 Task: Open Card Card0000000327 in Board Board0000000082 in Workspace WS0000000028 in Trello. Add Member carxxstreet791@gmail.com to Card Card0000000327 in Board Board0000000082 in Workspace WS0000000028 in Trello. Add Orange Label titled Label0000000327 to Card Card0000000327 in Board Board0000000082 in Workspace WS0000000028 in Trello. Add Checklist CL0000000327 to Card Card0000000327 in Board Board0000000082 in Workspace WS0000000028 in Trello. Add Dates with Start Date as Jun 01 2023 and Due Date as Jun 30 2023 to Card Card0000000327 in Board Board0000000082 in Workspace WS0000000028 in Trello
Action: Mouse moved to (333, 382)
Screenshot: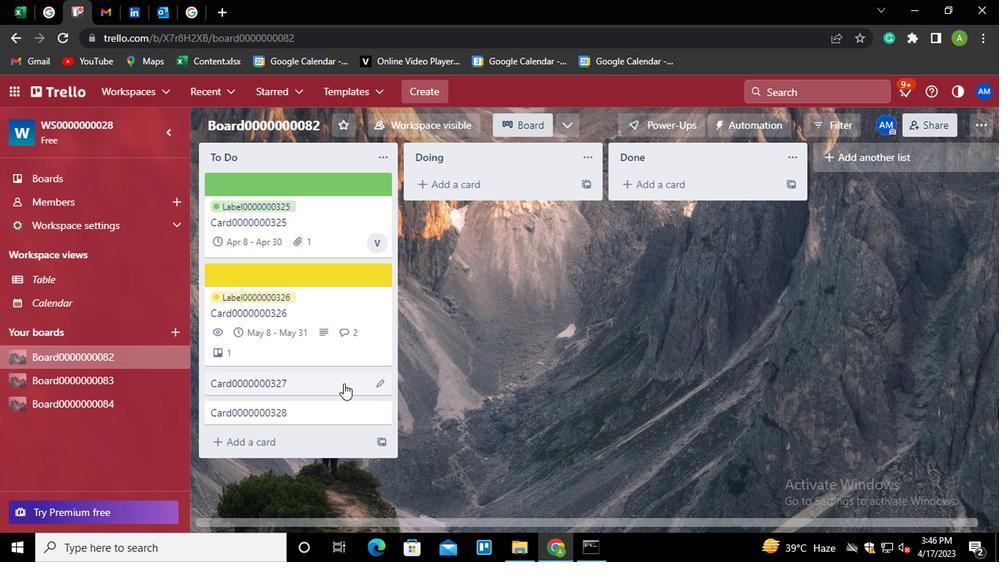 
Action: Mouse pressed left at (333, 382)
Screenshot: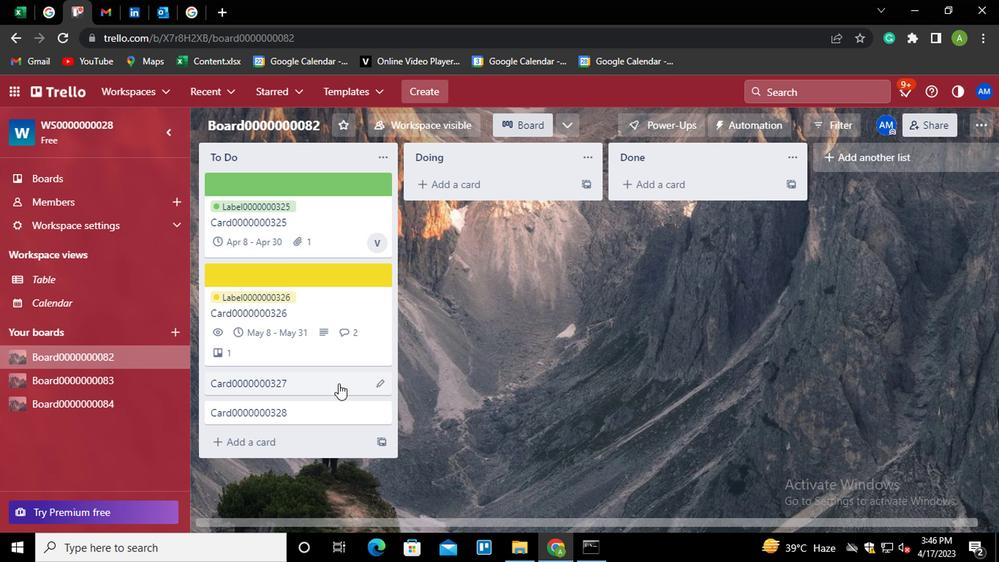 
Action: Mouse moved to (666, 210)
Screenshot: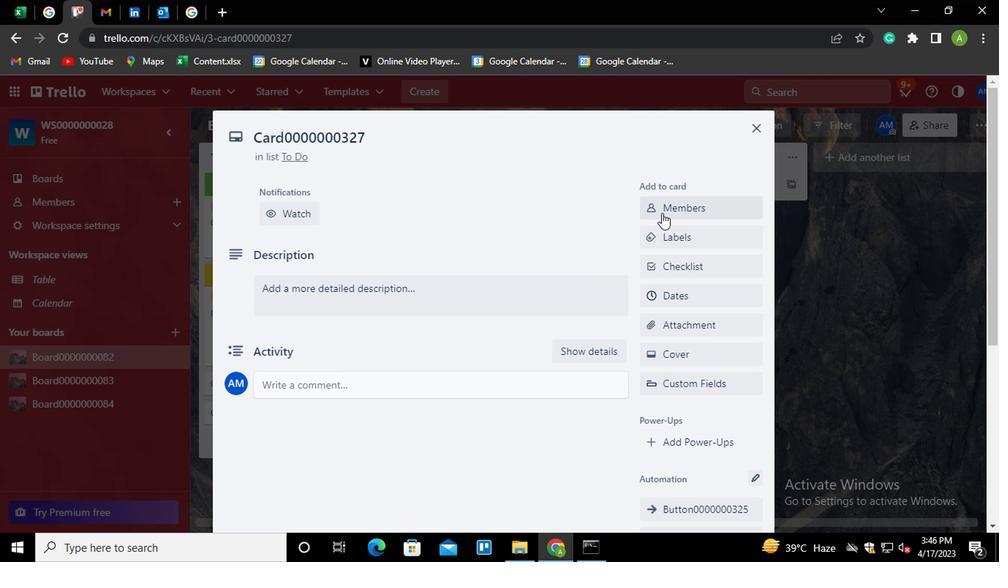 
Action: Mouse pressed left at (666, 210)
Screenshot: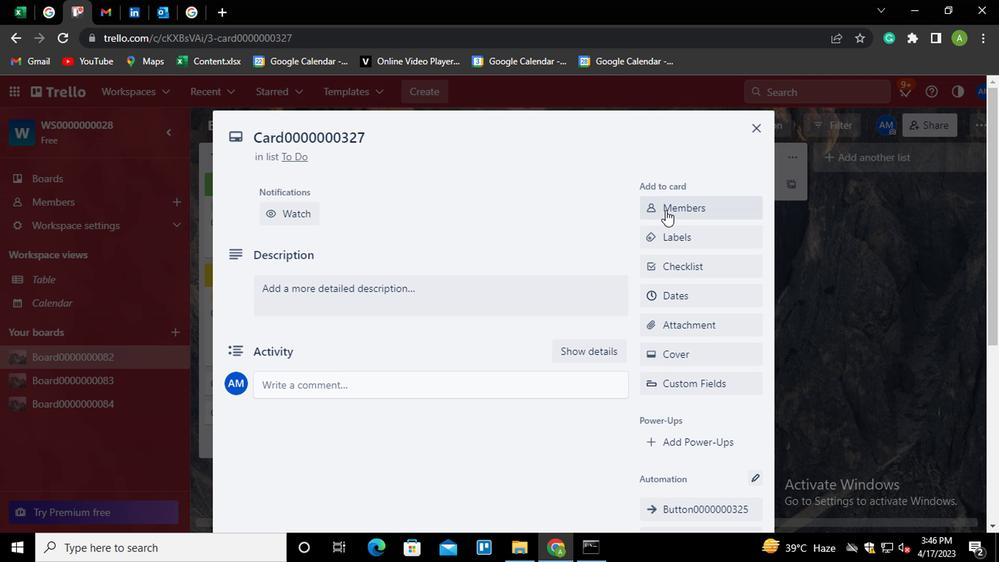 
Action: Mouse moved to (678, 269)
Screenshot: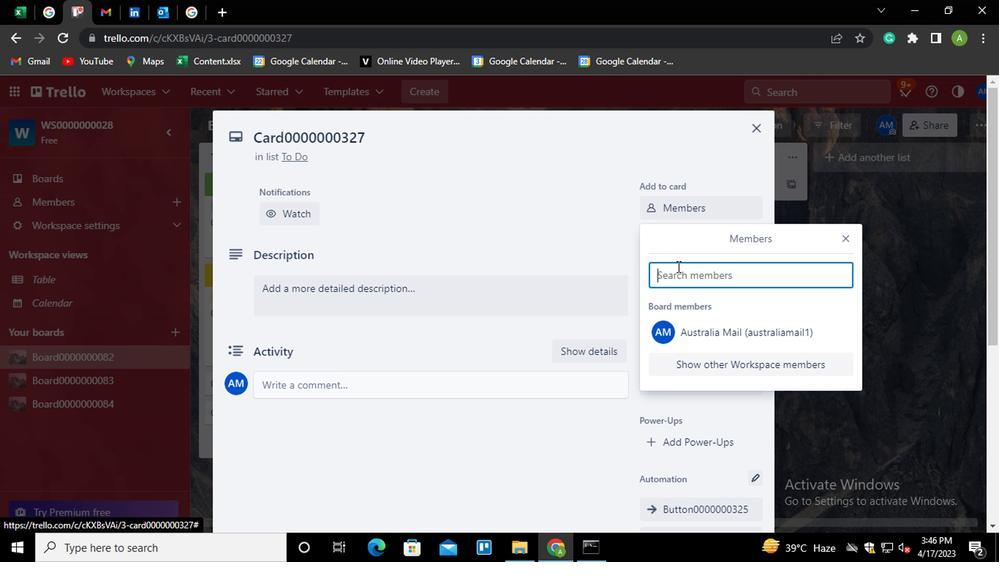 
Action: Mouse pressed left at (678, 269)
Screenshot: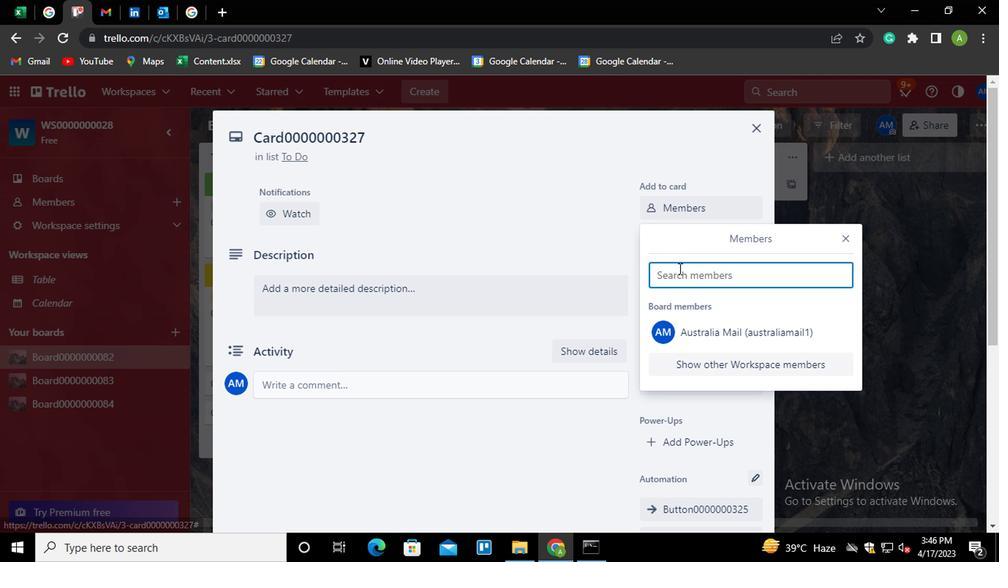 
Action: Key pressed carxxstreet791<Key.shift>@GMI<Key.backspace>AIL.COM
Screenshot: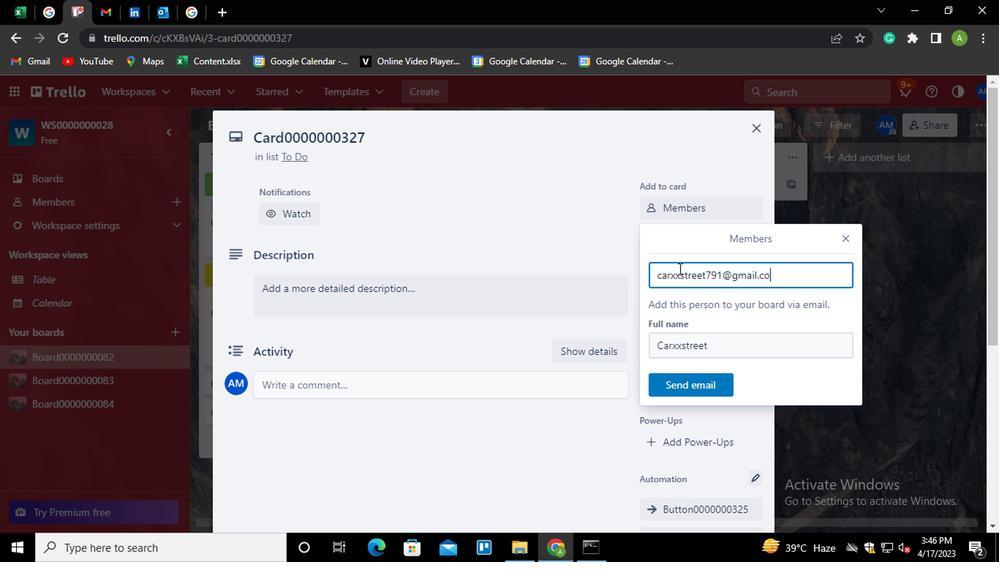 
Action: Mouse moved to (692, 380)
Screenshot: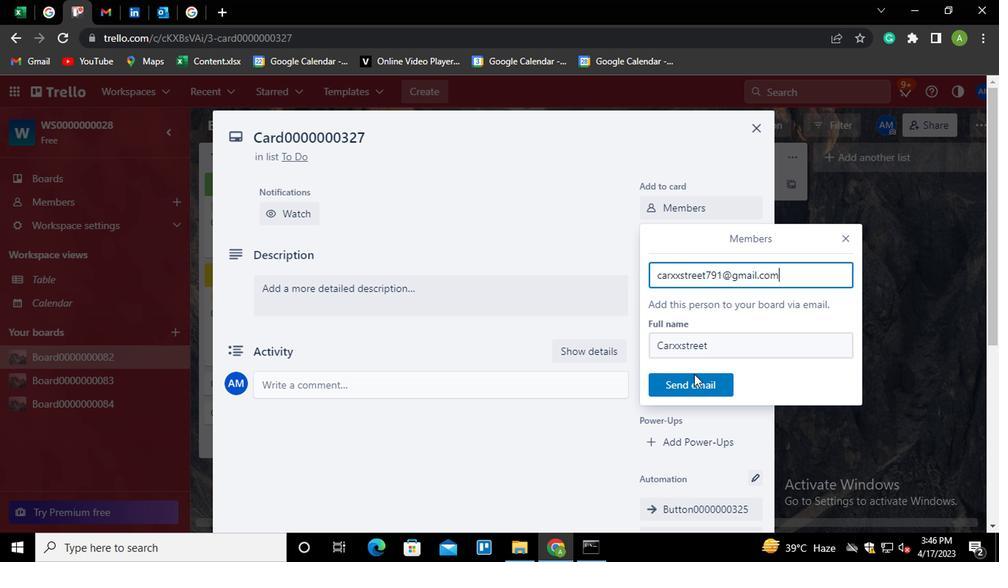 
Action: Mouse pressed left at (692, 380)
Screenshot: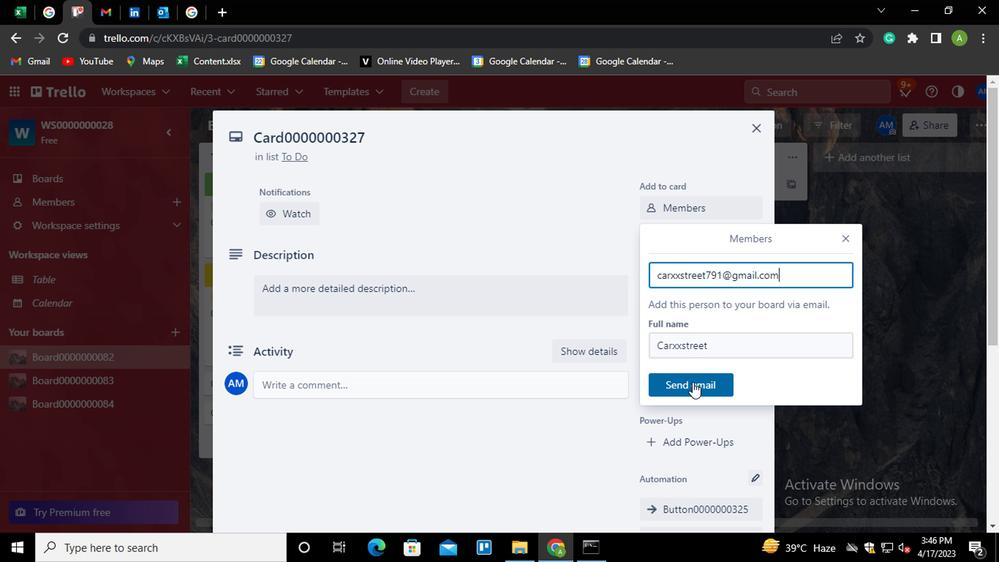 
Action: Mouse moved to (691, 242)
Screenshot: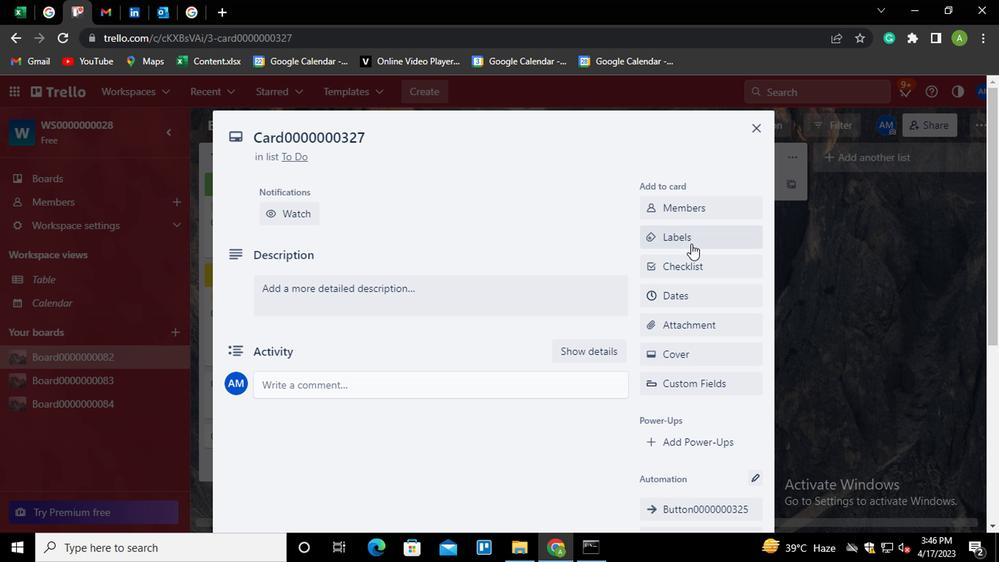 
Action: Mouse pressed left at (691, 242)
Screenshot: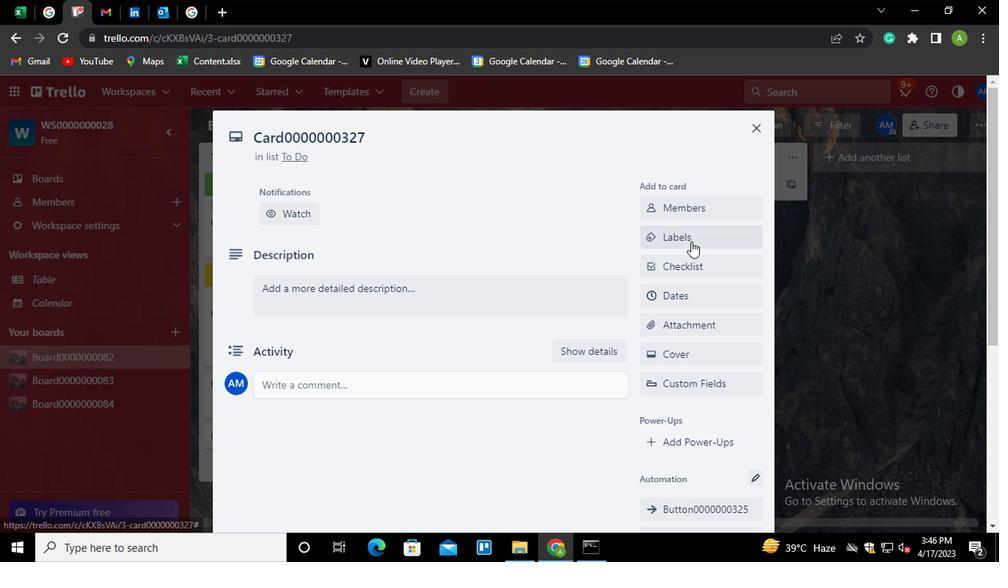
Action: Mouse moved to (659, 265)
Screenshot: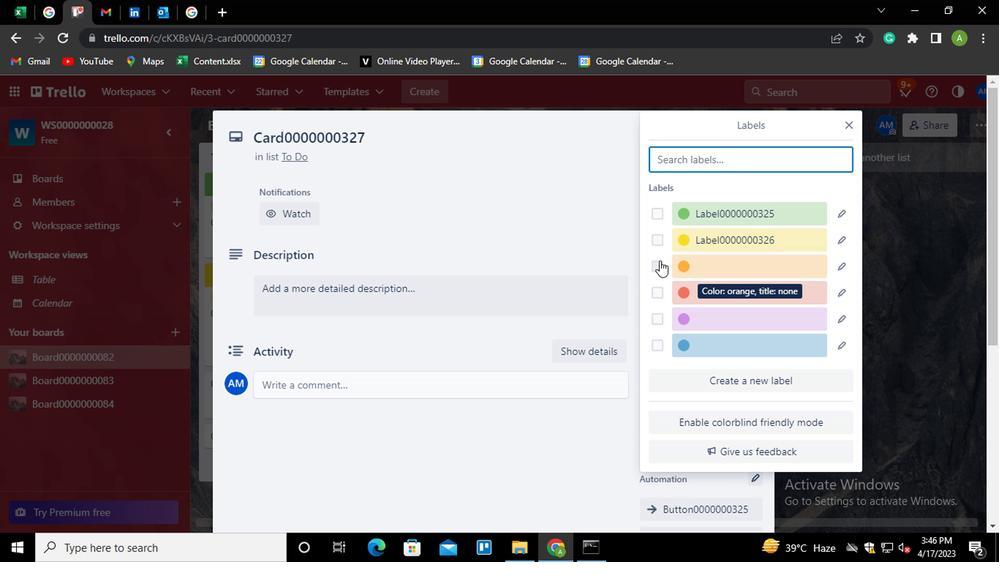 
Action: Mouse pressed left at (659, 265)
Screenshot: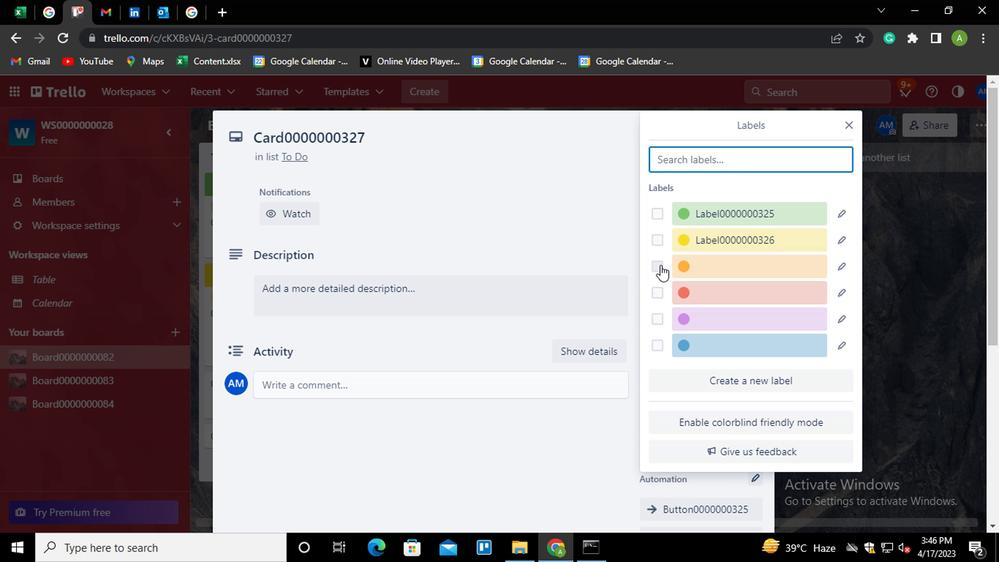 
Action: Mouse moved to (844, 271)
Screenshot: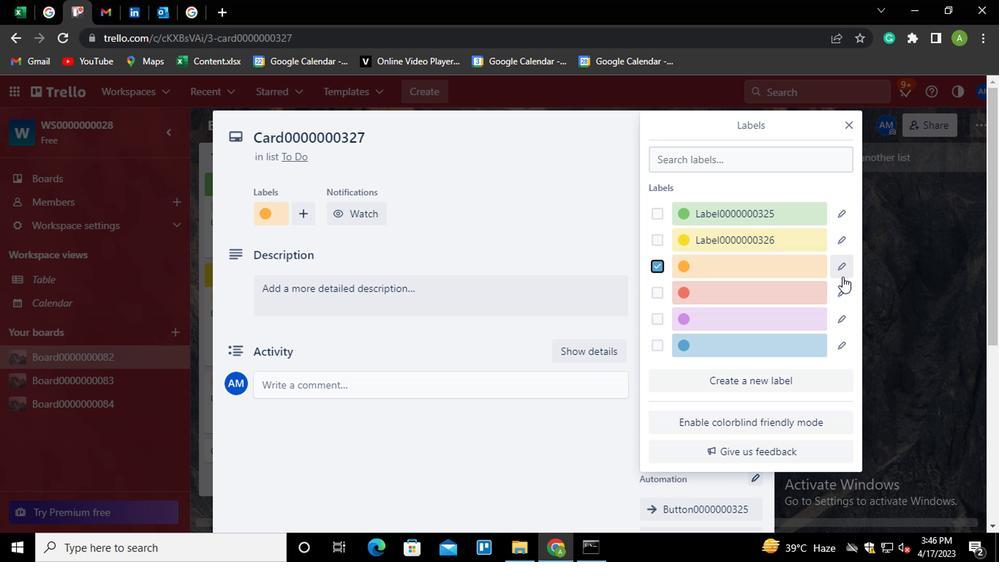
Action: Mouse pressed left at (844, 271)
Screenshot: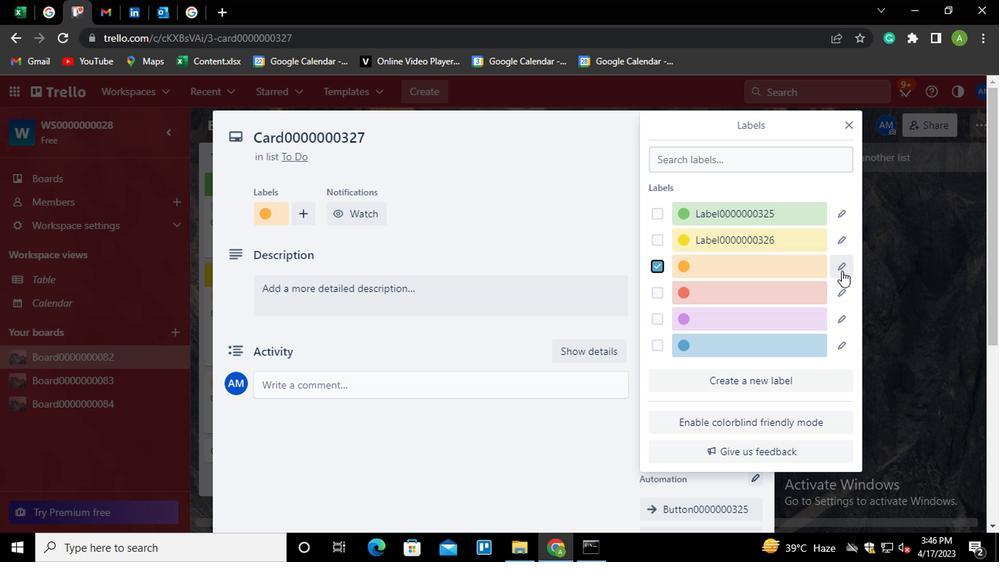 
Action: Mouse moved to (797, 264)
Screenshot: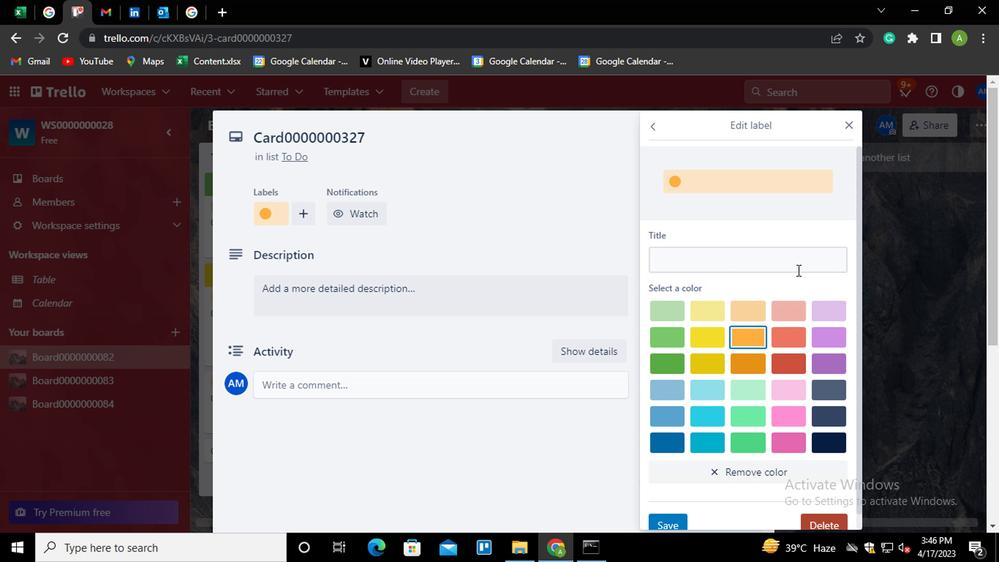 
Action: Mouse pressed left at (797, 264)
Screenshot: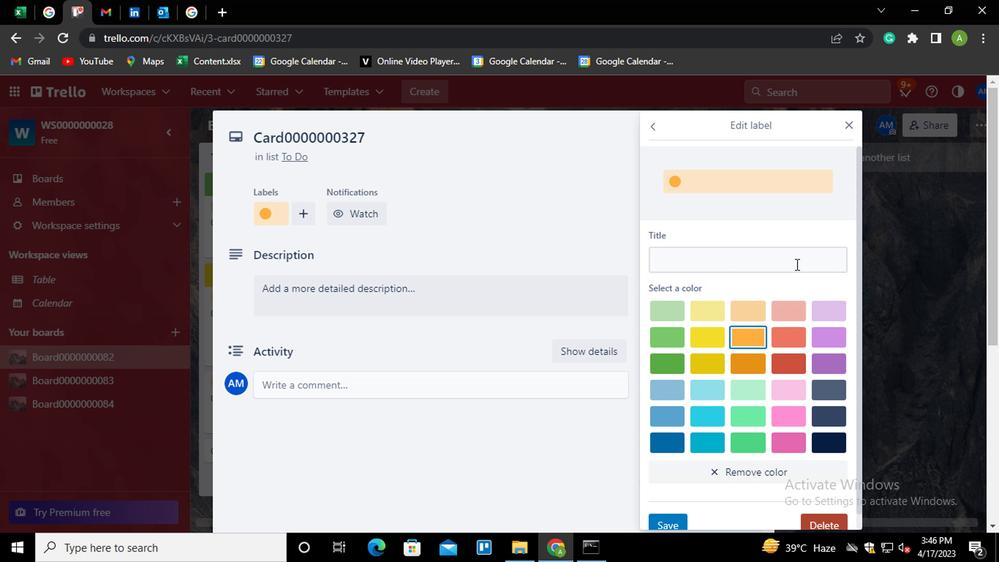 
Action: Key pressed <Key.shift>LABEL0000000327
Screenshot: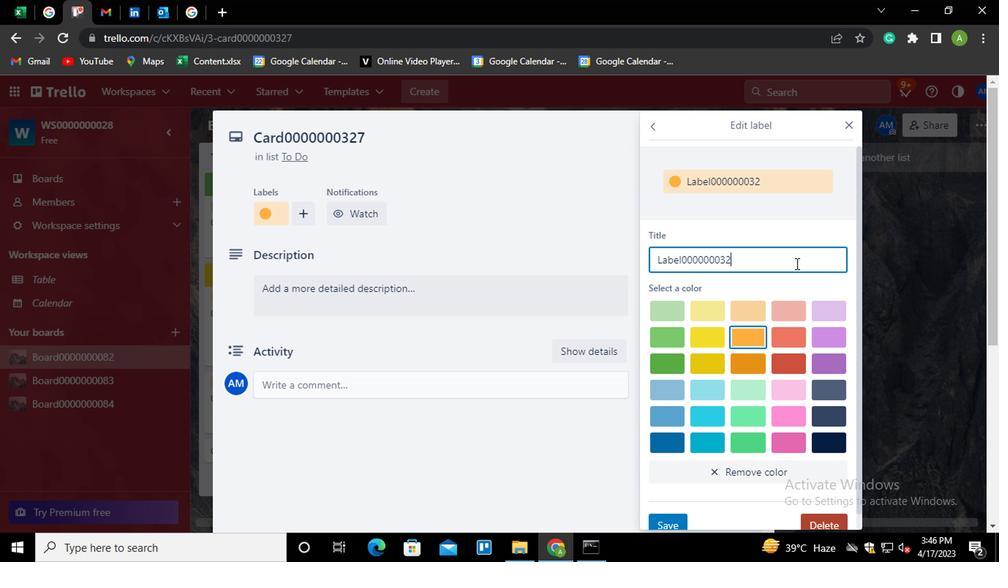 
Action: Mouse moved to (668, 514)
Screenshot: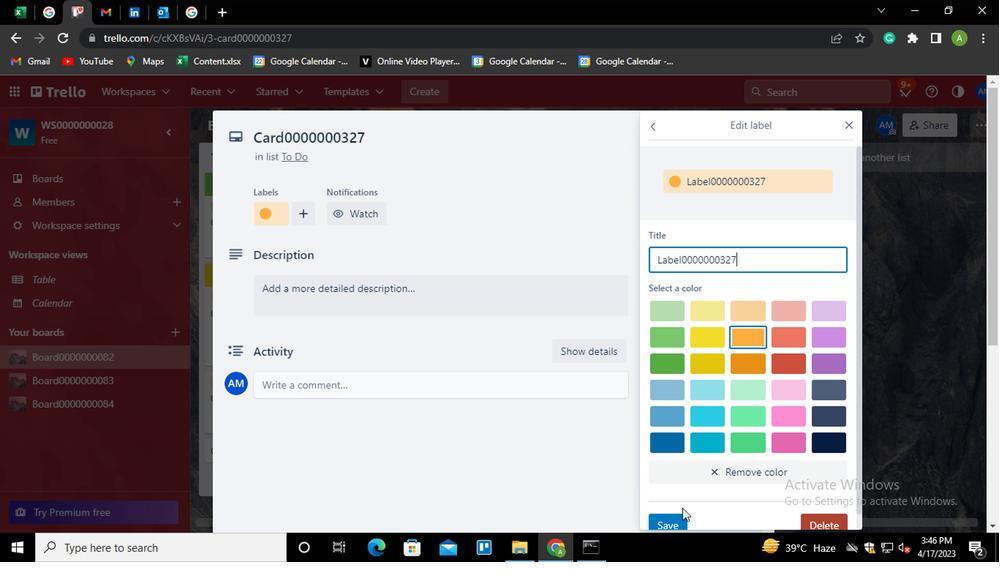 
Action: Mouse pressed left at (668, 514)
Screenshot: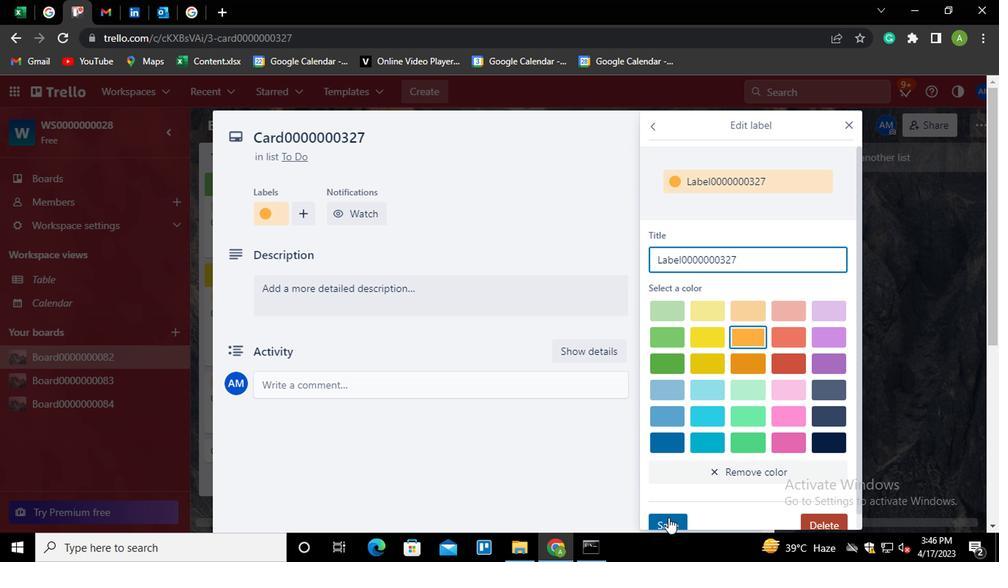
Action: Mouse moved to (593, 227)
Screenshot: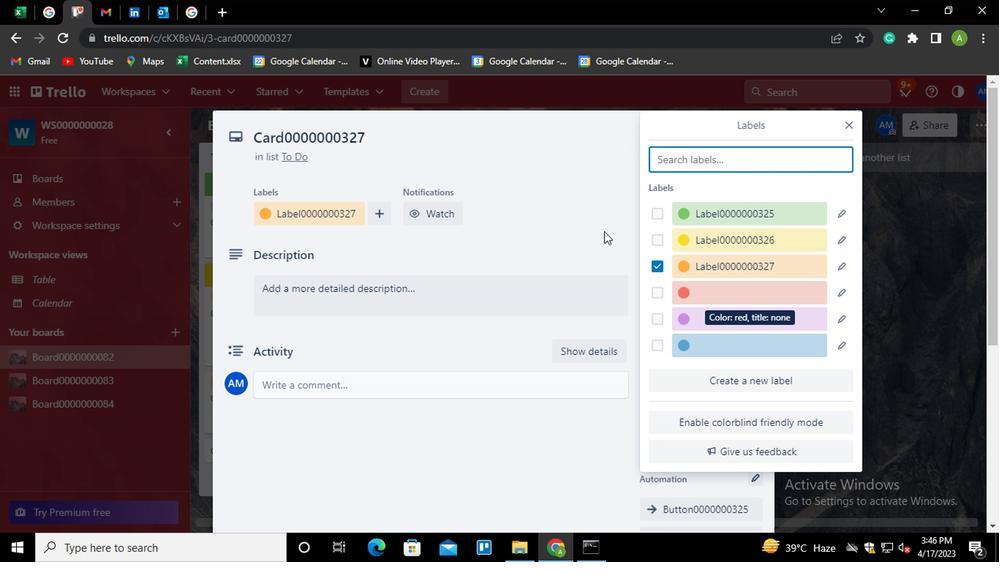 
Action: Mouse pressed left at (593, 227)
Screenshot: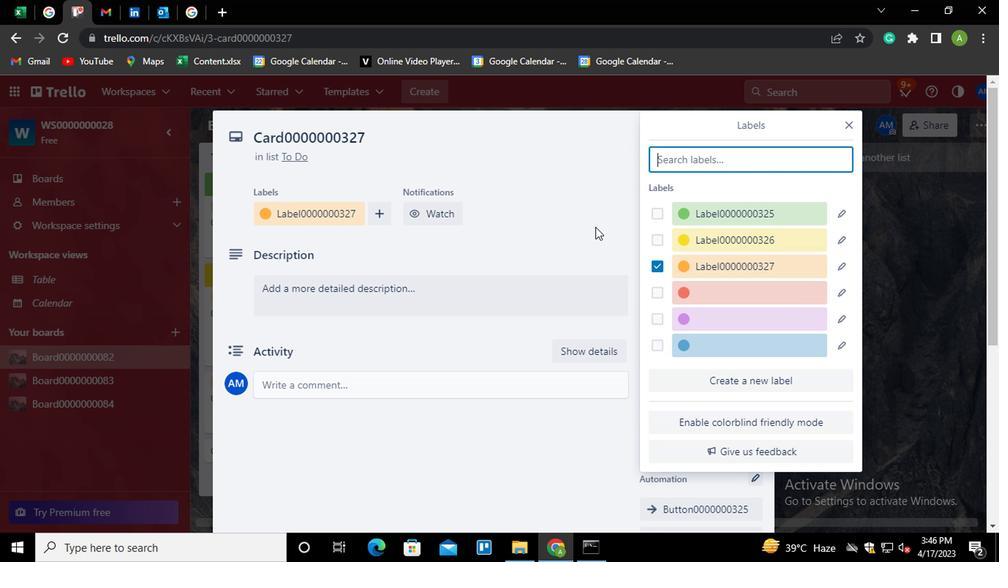
Action: Mouse moved to (688, 260)
Screenshot: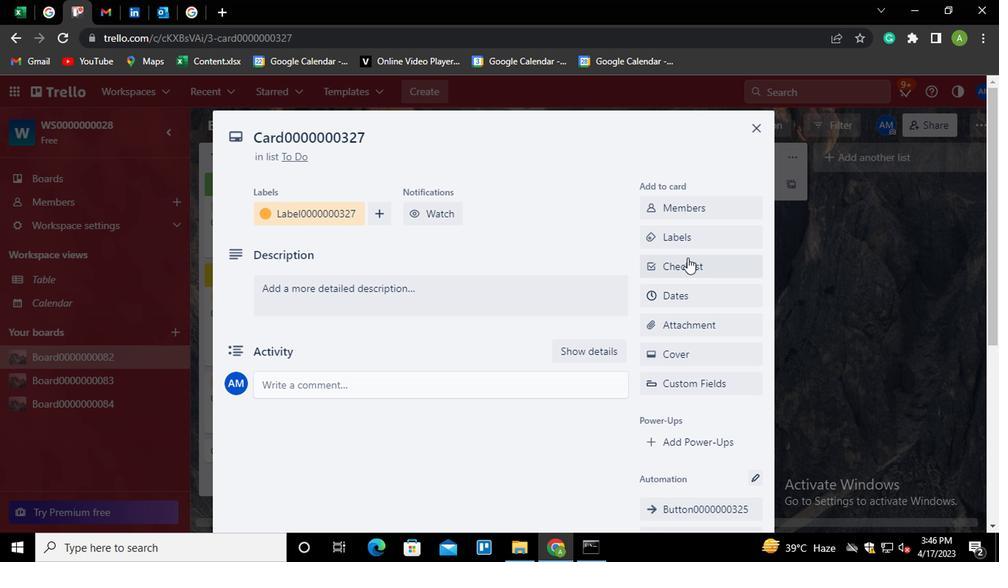 
Action: Mouse pressed left at (688, 260)
Screenshot: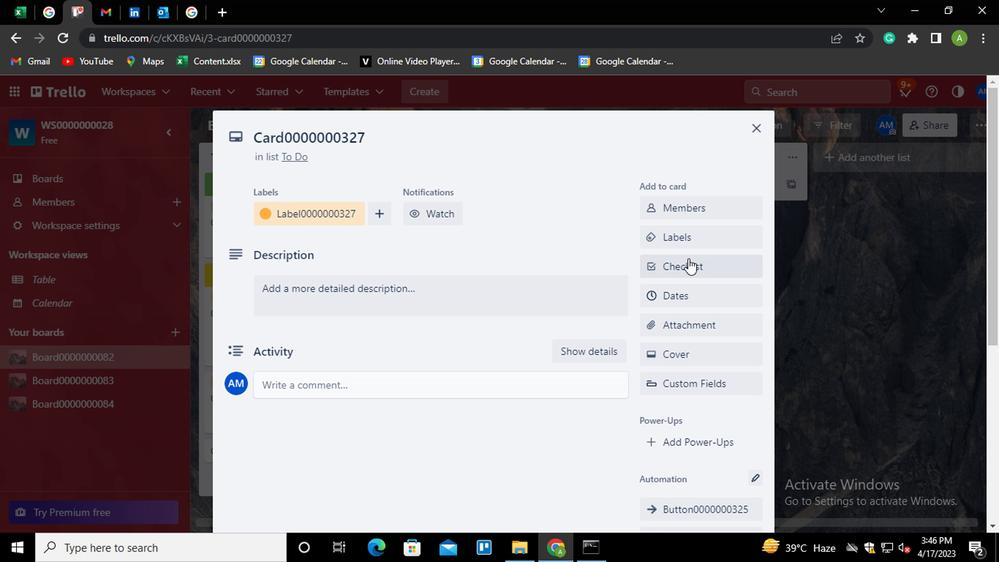 
Action: Key pressed <Key.shift>CL0000000327
Screenshot: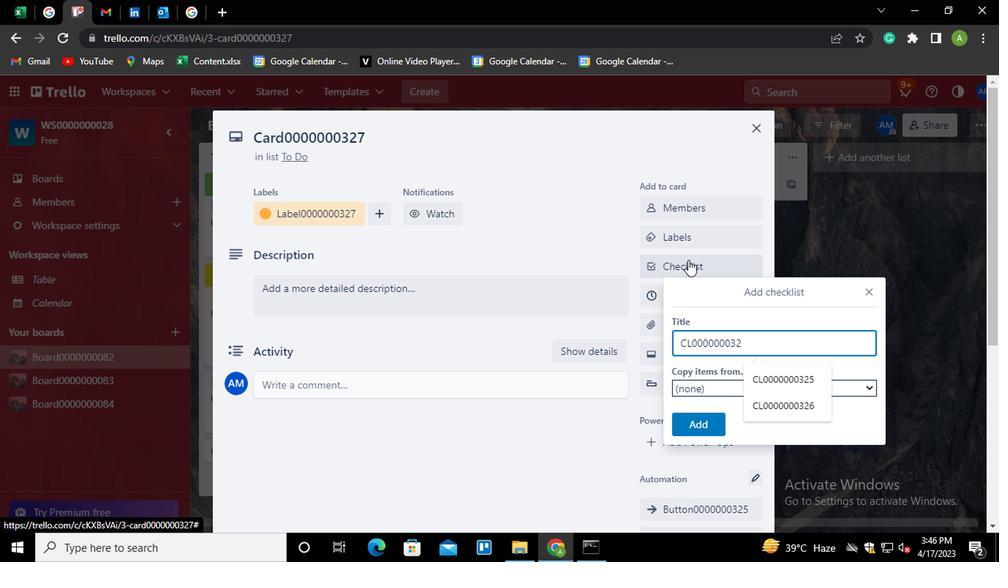 
Action: Mouse moved to (703, 416)
Screenshot: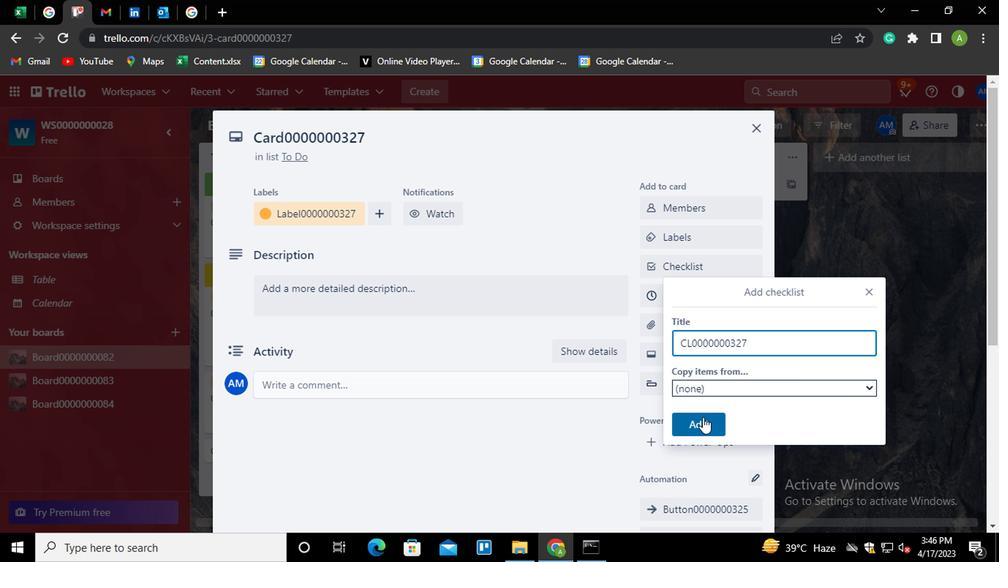 
Action: Mouse pressed left at (703, 416)
Screenshot: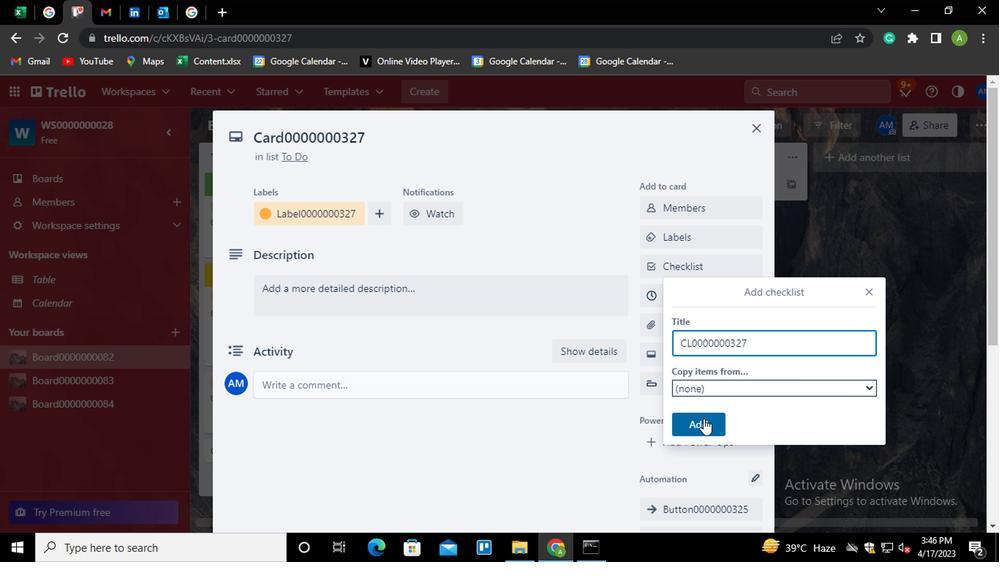 
Action: Mouse moved to (706, 296)
Screenshot: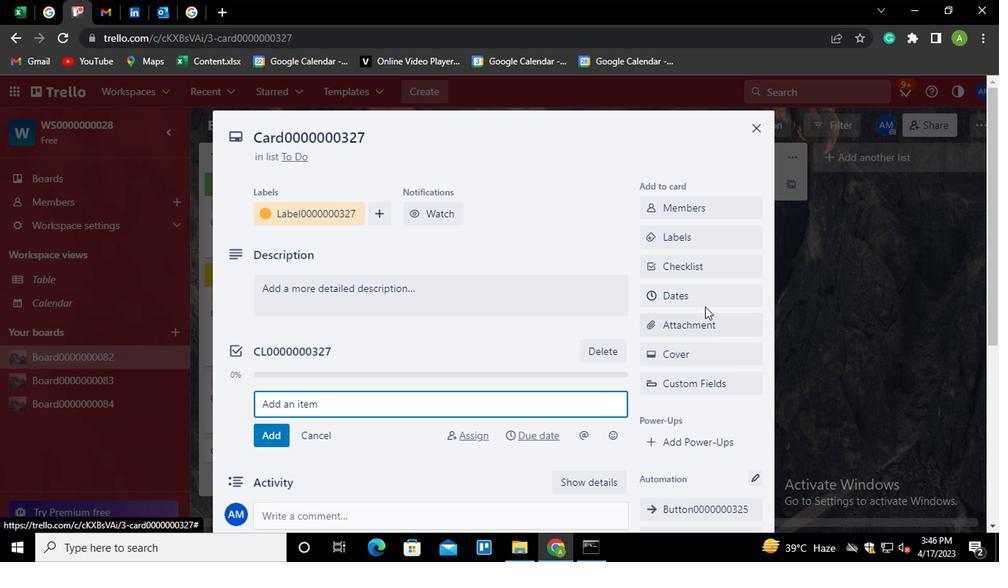 
Action: Mouse pressed left at (706, 296)
Screenshot: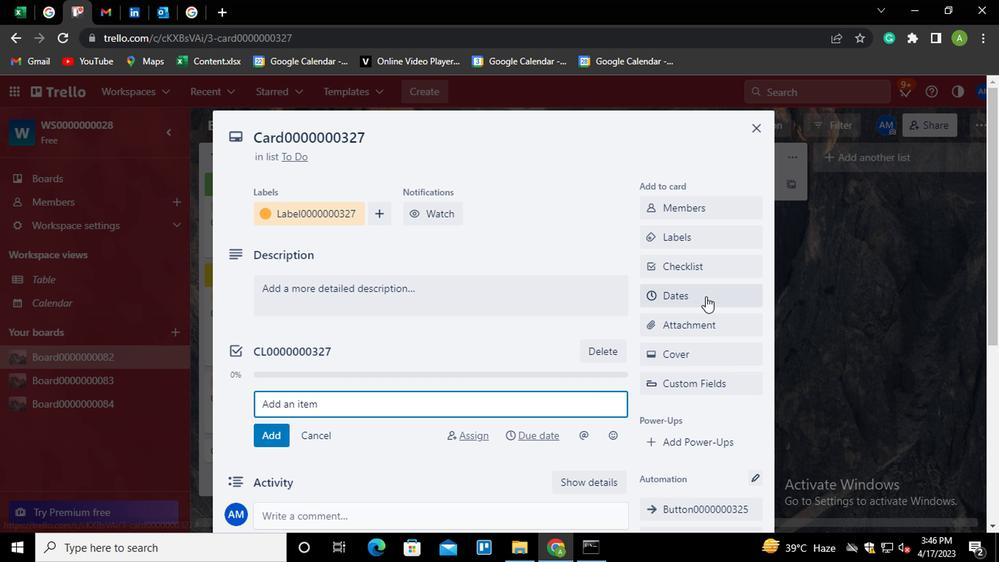 
Action: Mouse moved to (652, 384)
Screenshot: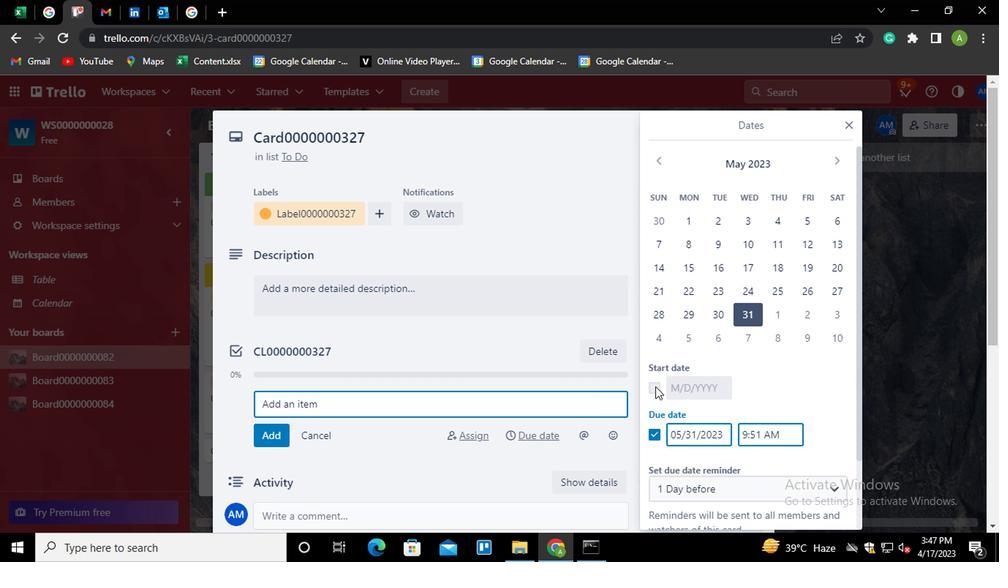 
Action: Mouse pressed left at (652, 384)
Screenshot: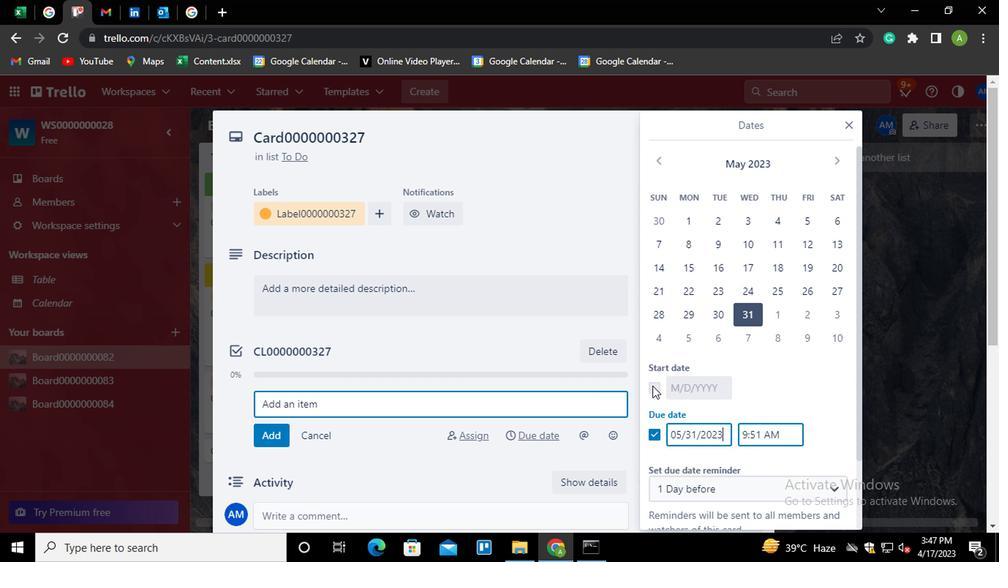 
Action: Mouse moved to (680, 387)
Screenshot: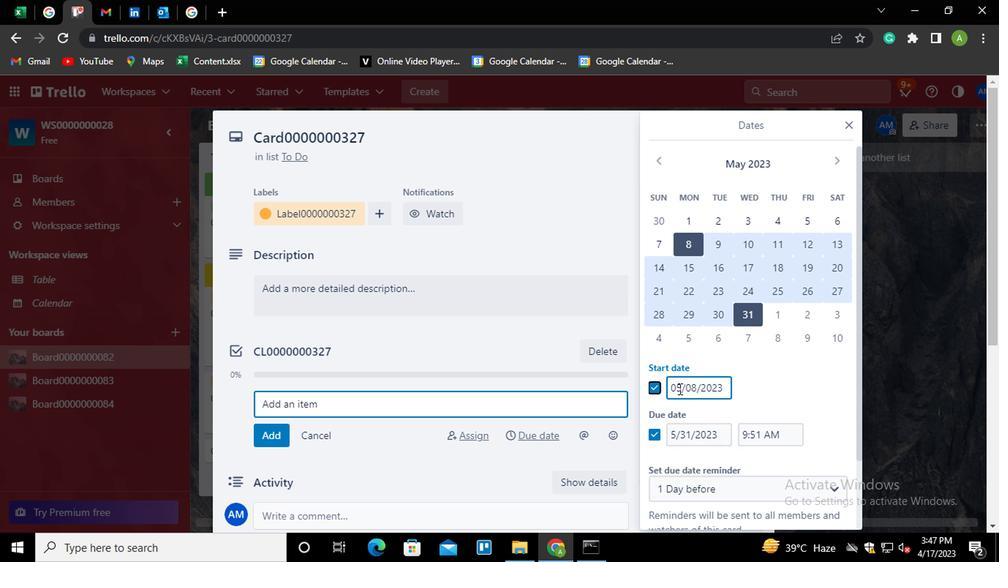 
Action: Mouse pressed left at (680, 387)
Screenshot: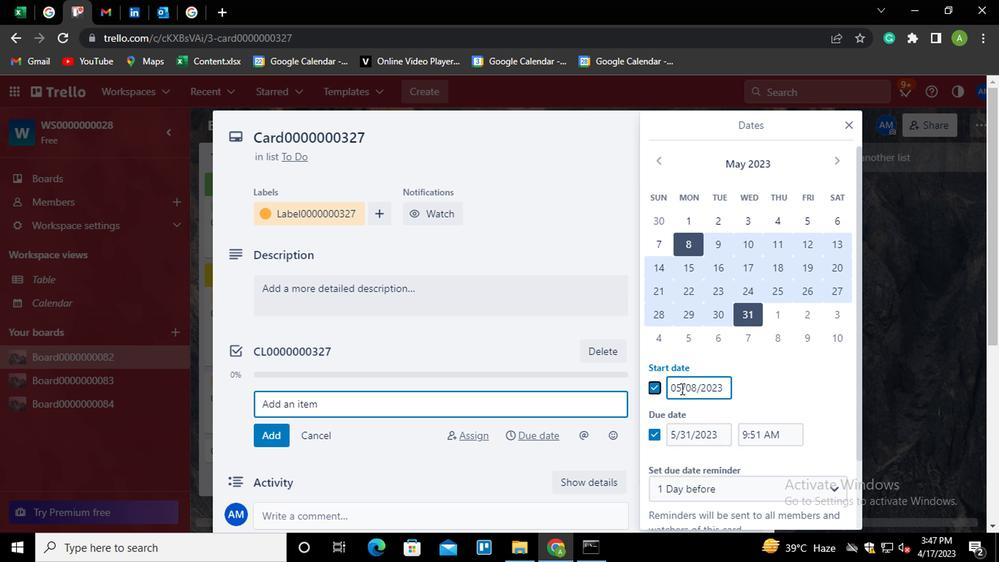 
Action: Mouse moved to (705, 388)
Screenshot: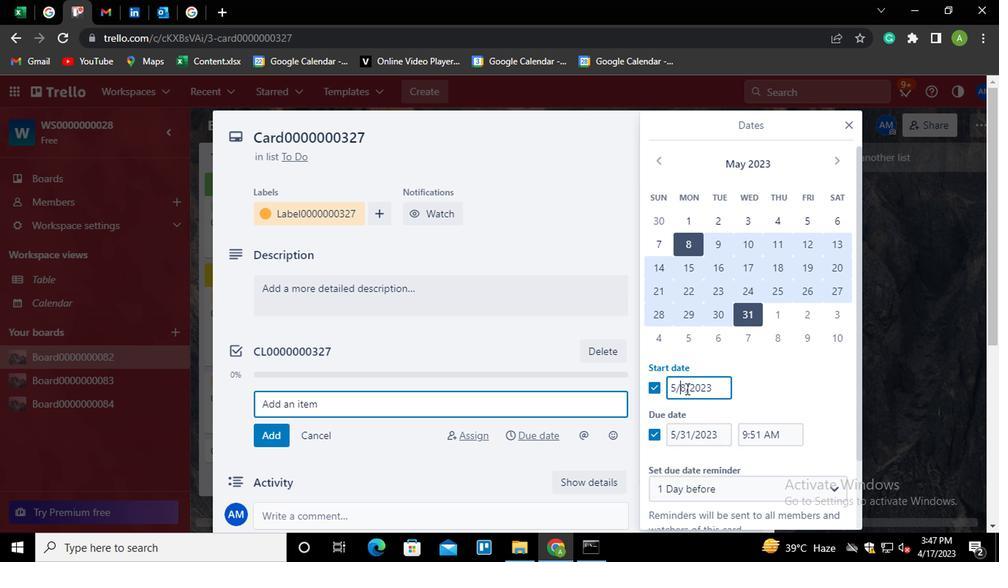 
Action: Key pressed <Key.left><Key.backspace>6<Key.right><Key.right><Key.backspace>1
Screenshot: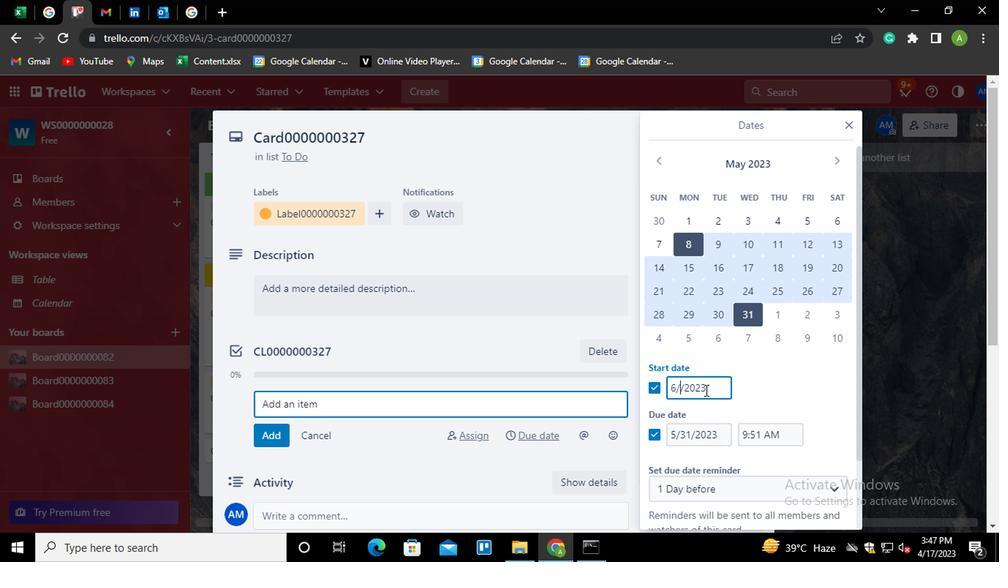 
Action: Mouse moved to (673, 434)
Screenshot: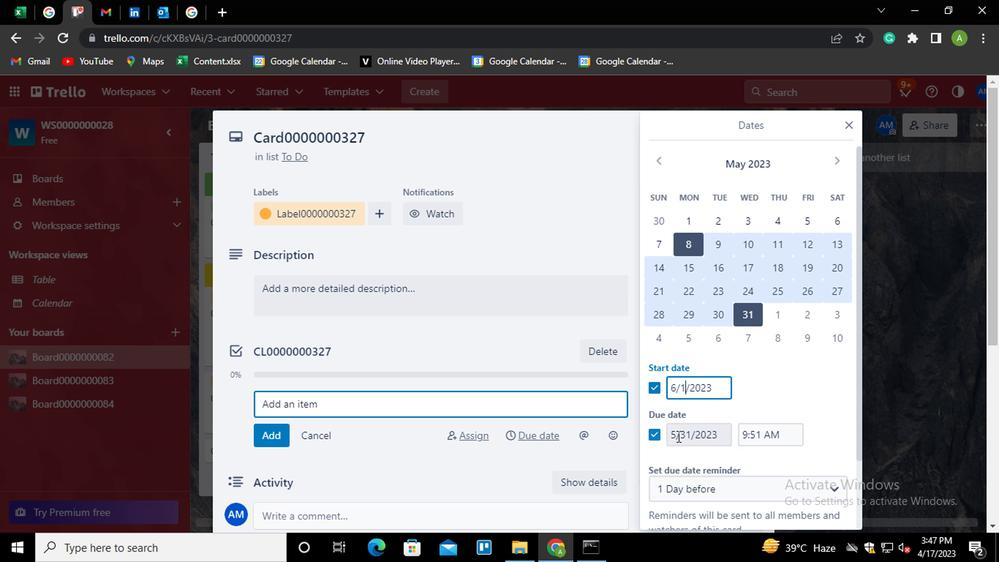 
Action: Mouse pressed left at (673, 434)
Screenshot: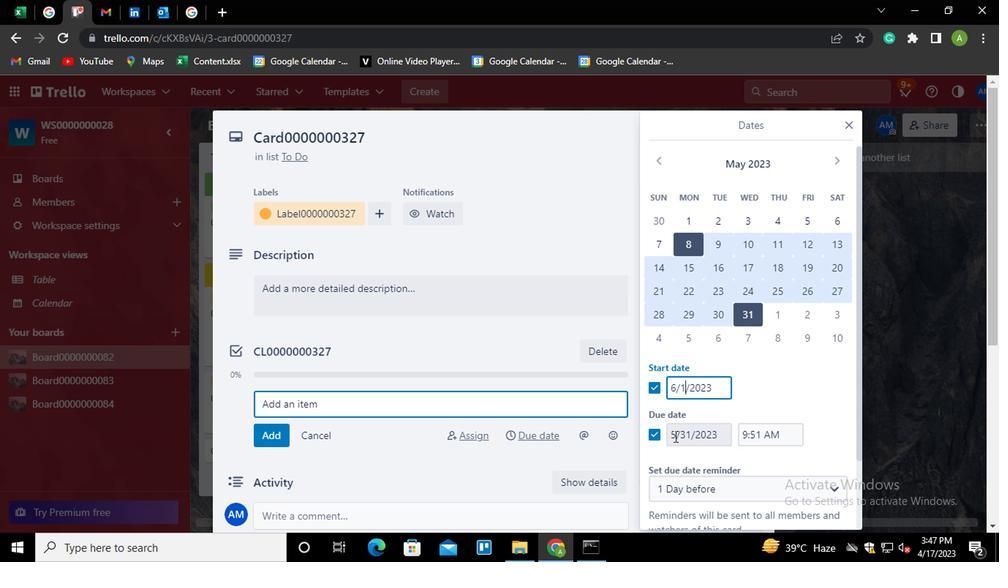 
Action: Mouse moved to (694, 433)
Screenshot: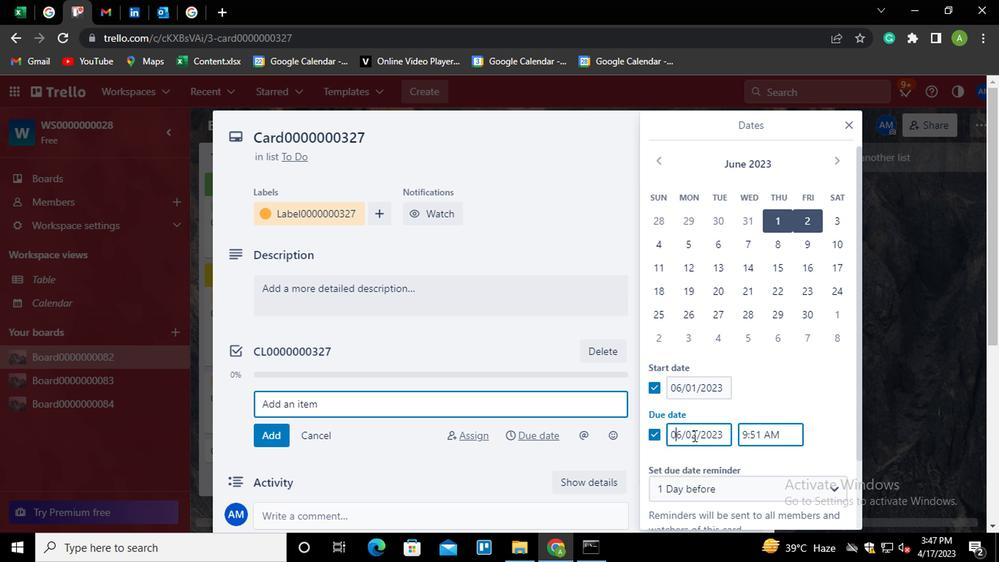 
Action: Mouse pressed left at (694, 433)
Screenshot: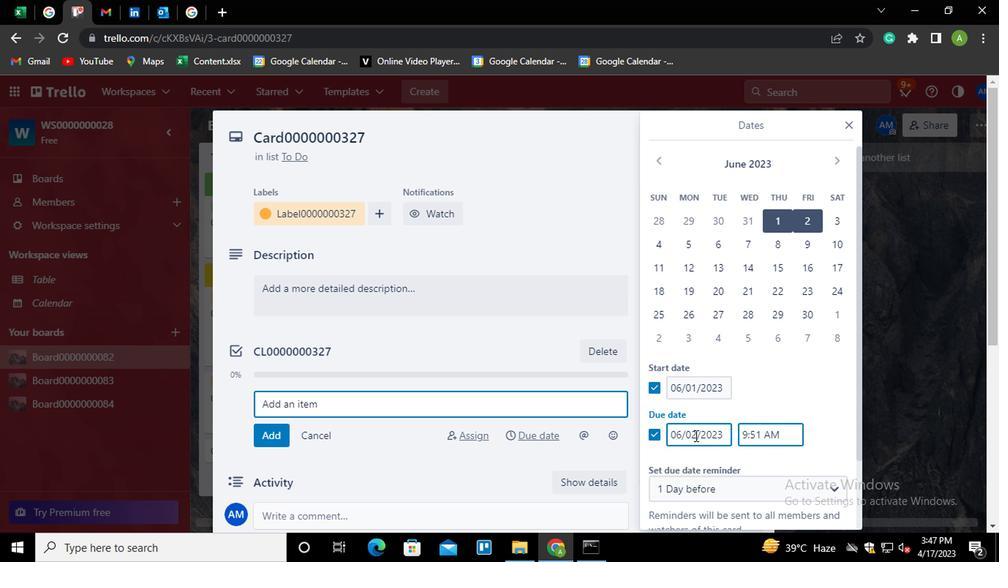 
Action: Mouse moved to (705, 433)
Screenshot: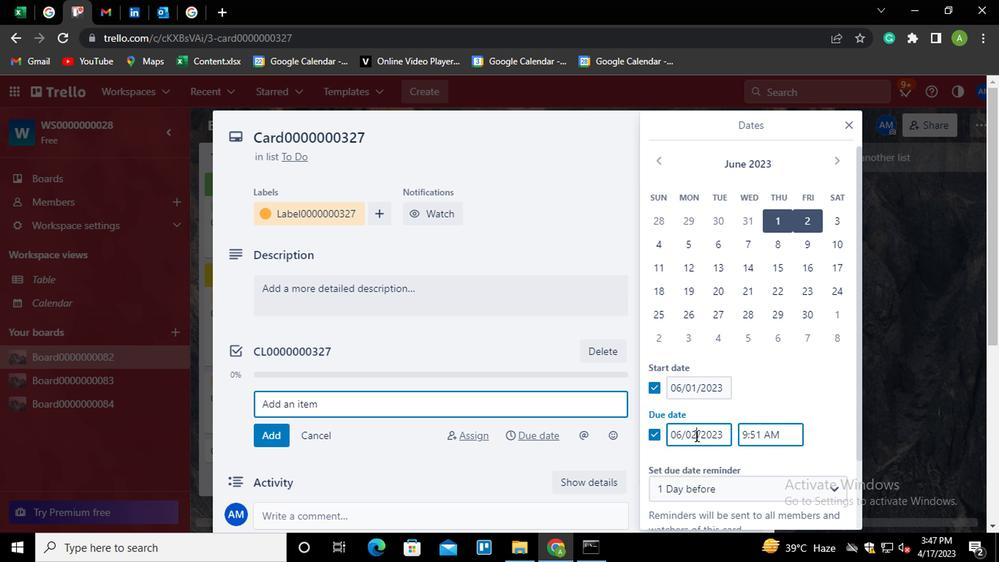 
Action: Key pressed <Key.backspace><Key.backspace>30
Screenshot: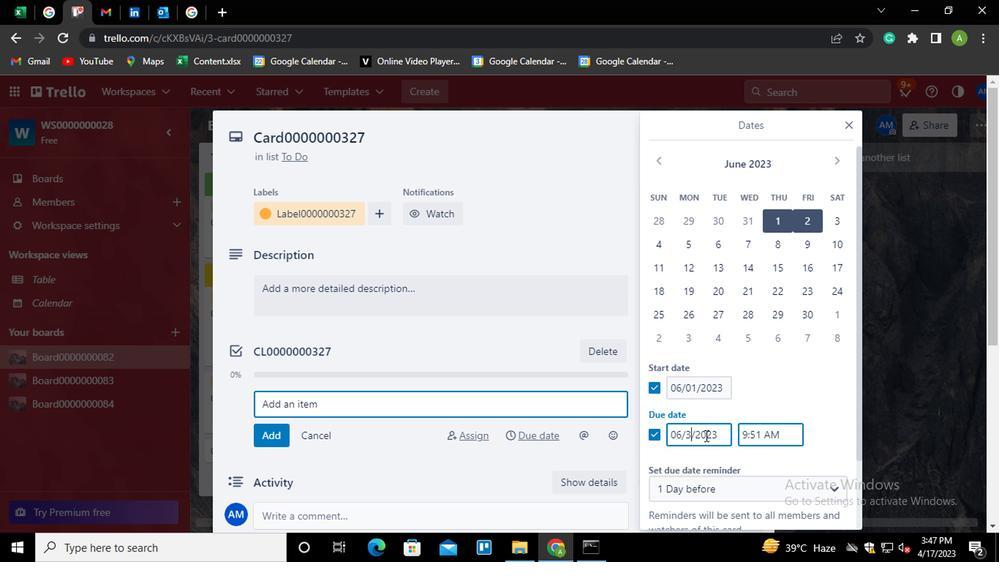 
Action: Mouse moved to (755, 375)
Screenshot: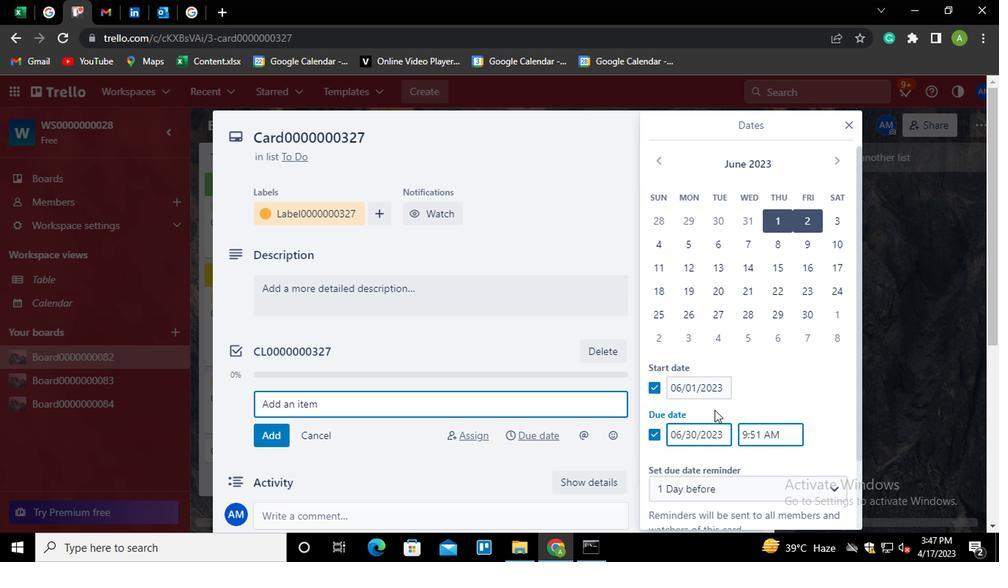 
Action: Mouse pressed left at (755, 375)
Screenshot: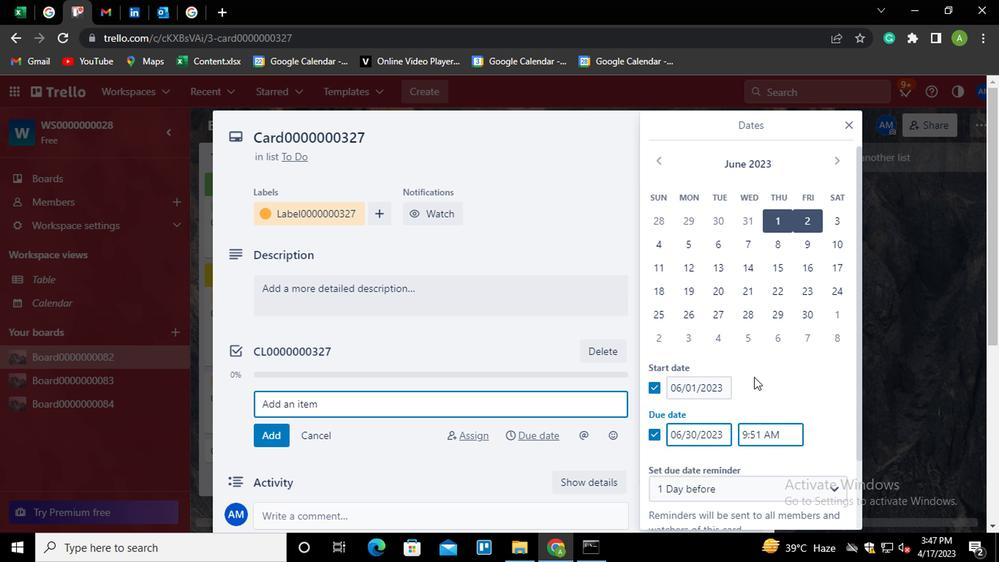 
Action: Mouse moved to (755, 375)
Screenshot: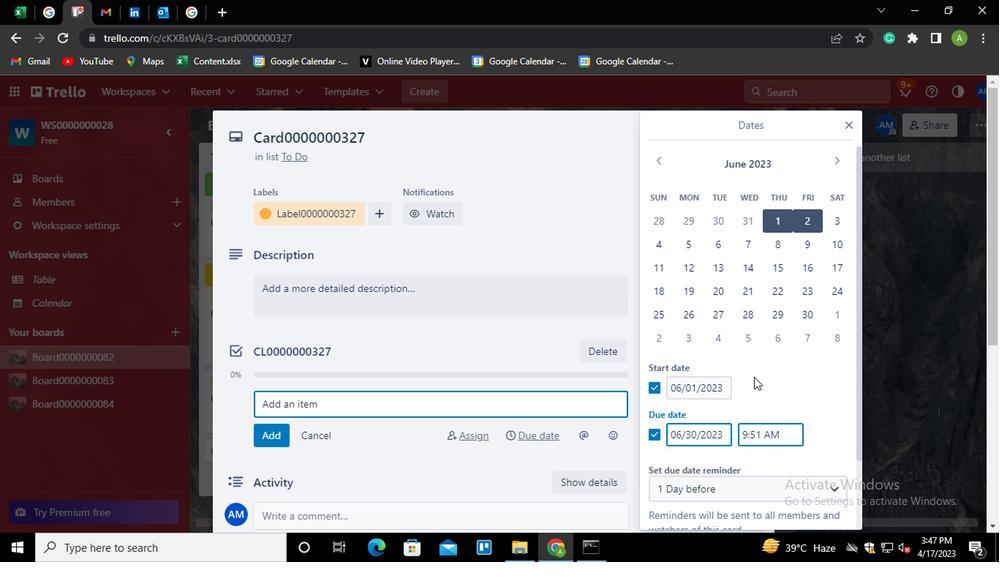 
Action: Mouse scrolled (755, 375) with delta (0, 0)
Screenshot: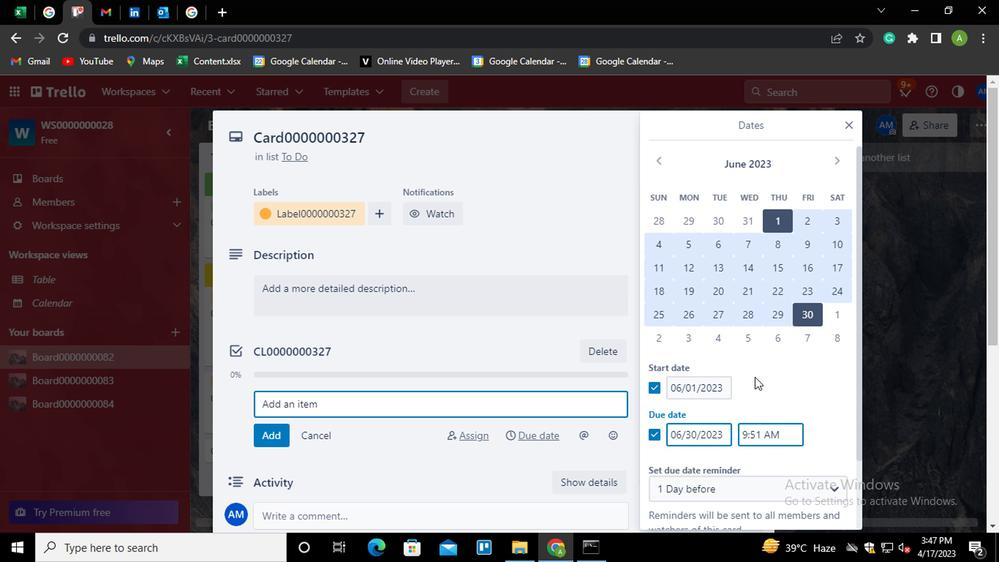 
Action: Mouse scrolled (755, 375) with delta (0, 0)
Screenshot: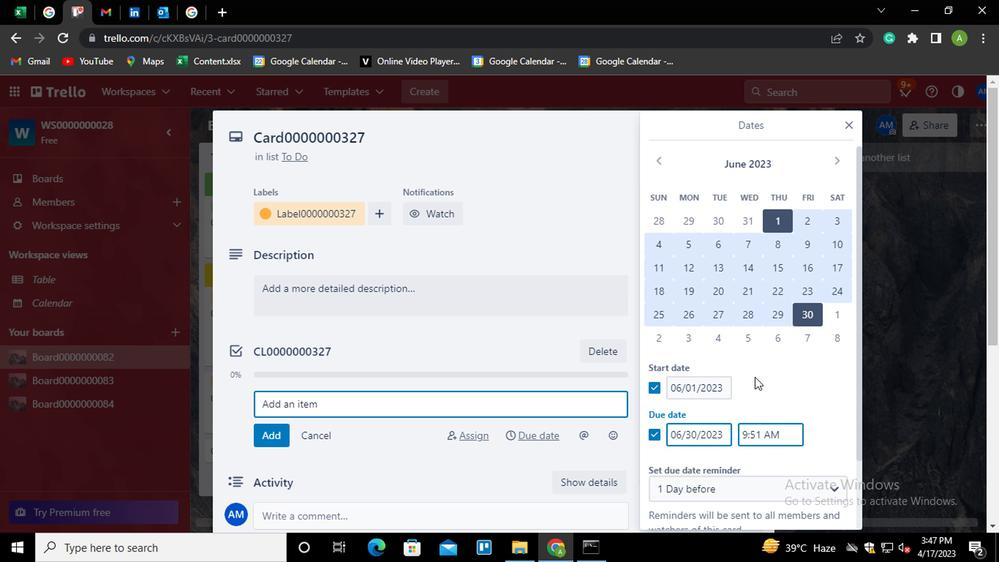 
Action: Mouse moved to (763, 466)
Screenshot: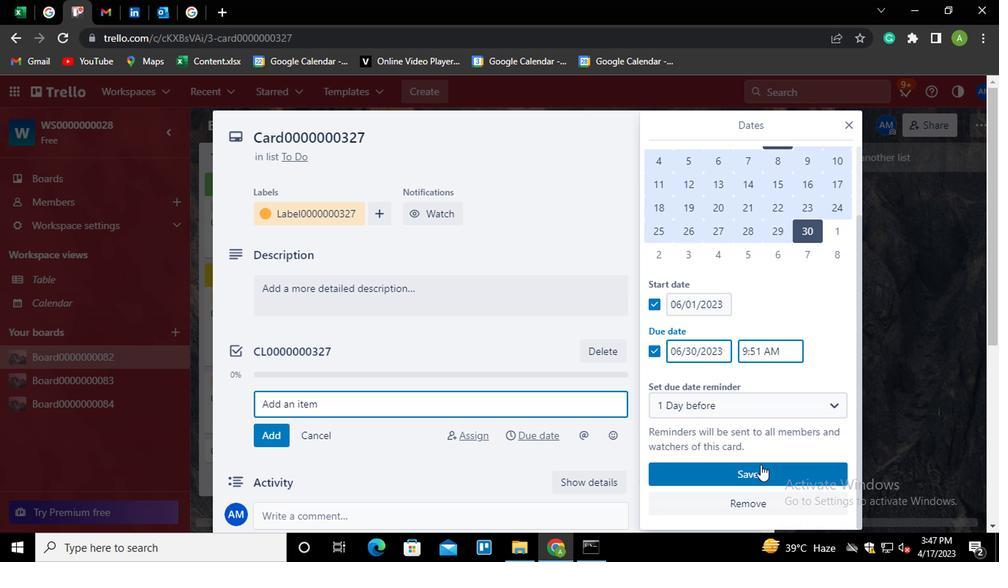 
Action: Mouse pressed left at (763, 466)
Screenshot: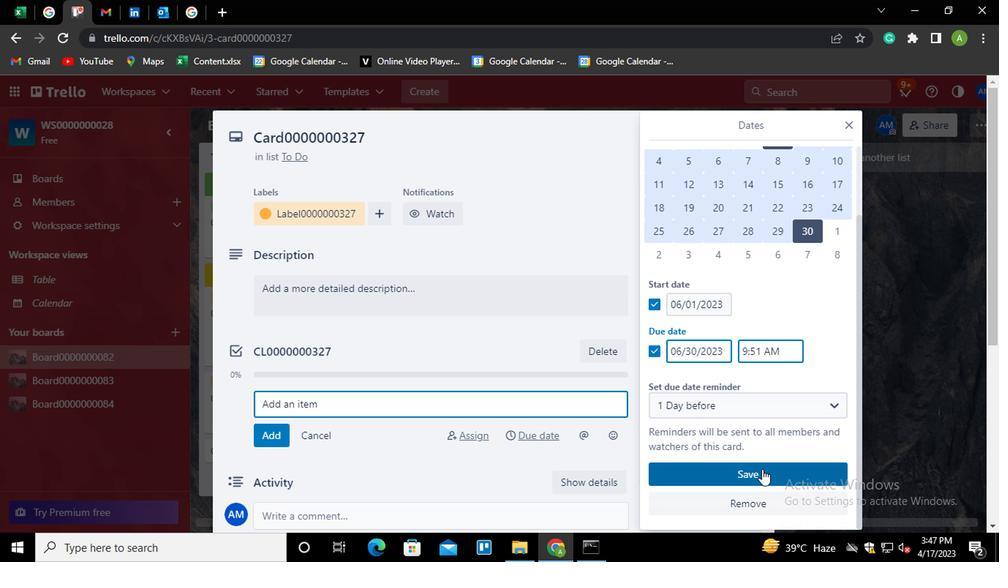 
Action: Mouse moved to (677, 435)
Screenshot: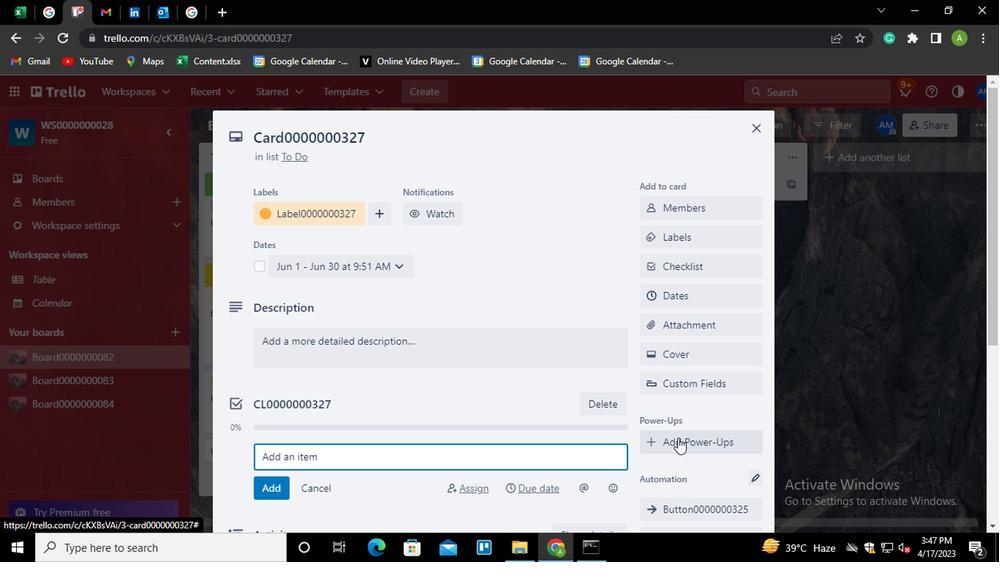 
Action: Mouse scrolled (677, 435) with delta (0, 0)
Screenshot: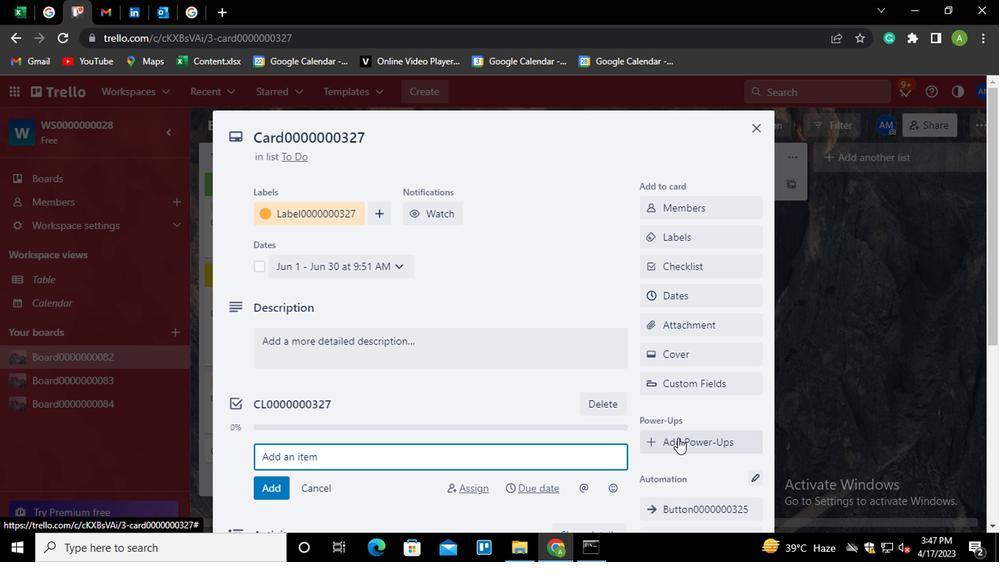 
Action: Mouse moved to (676, 435)
Screenshot: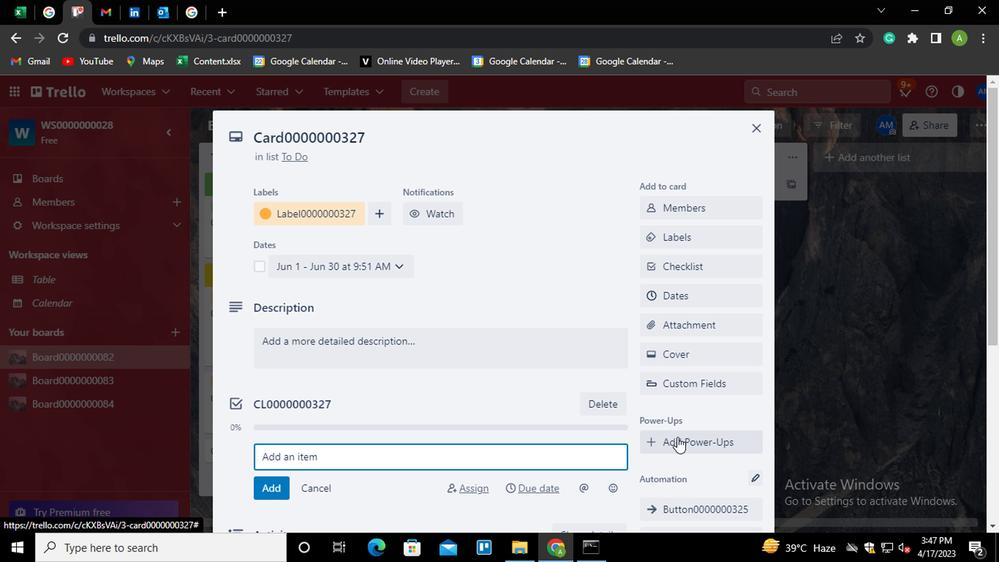
